 Task: Use the formula "HLOOKUP" in spreadsheet "Project portfolio".
Action: Mouse moved to (868, 344)
Screenshot: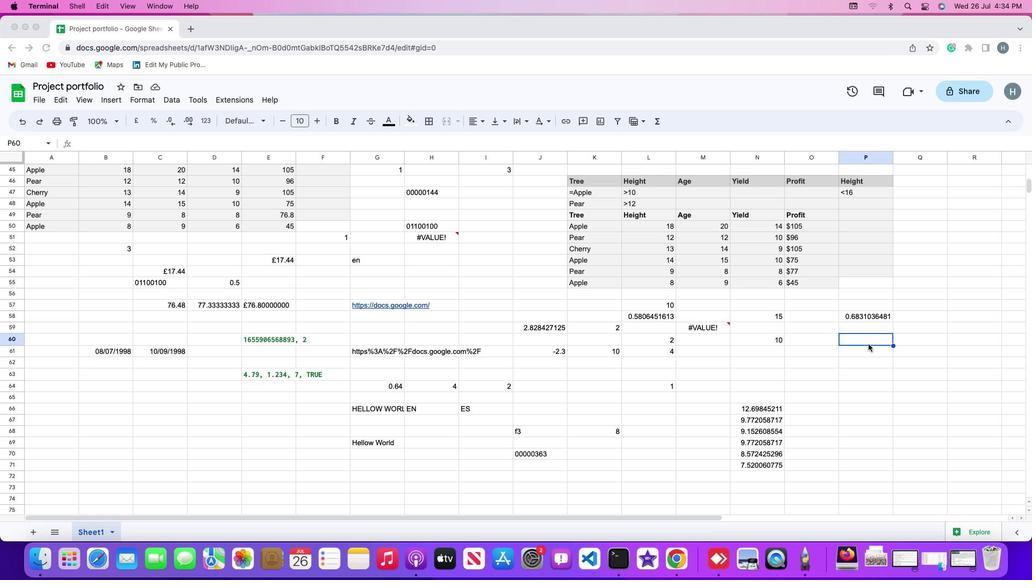 
Action: Mouse pressed left at (868, 344)
Screenshot: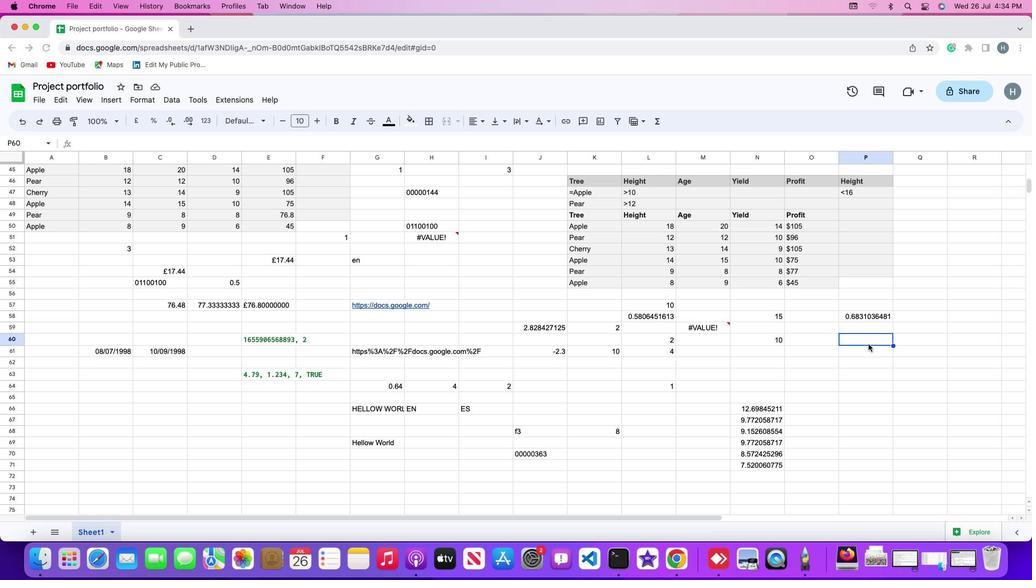 
Action: Mouse moved to (112, 102)
Screenshot: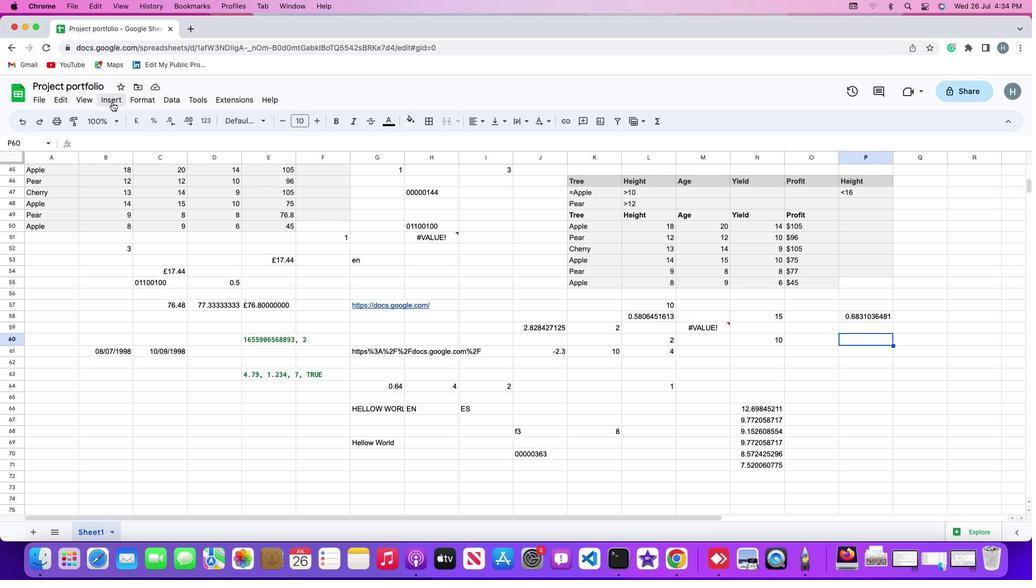 
Action: Mouse pressed left at (112, 102)
Screenshot: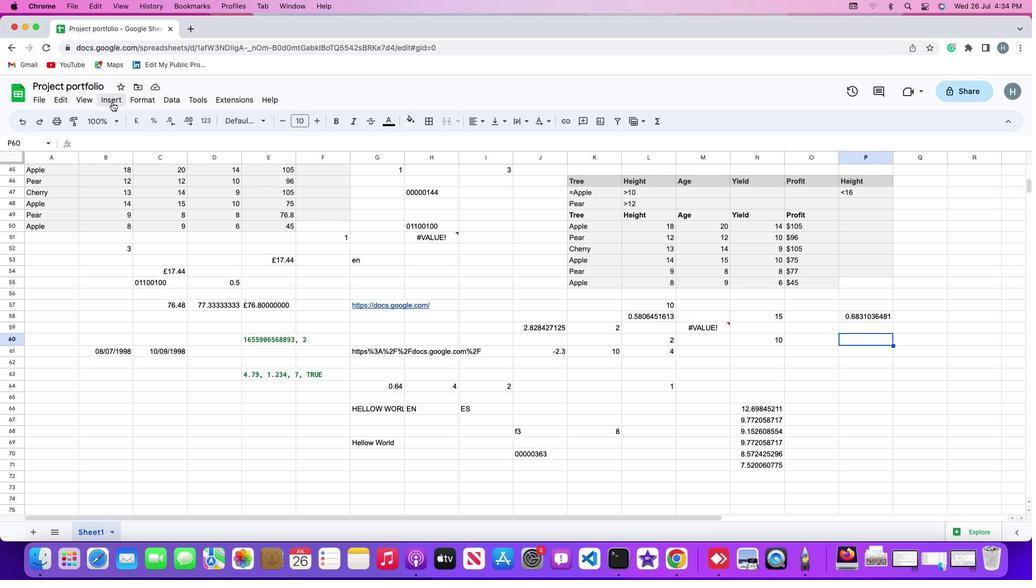 
Action: Mouse moved to (109, 273)
Screenshot: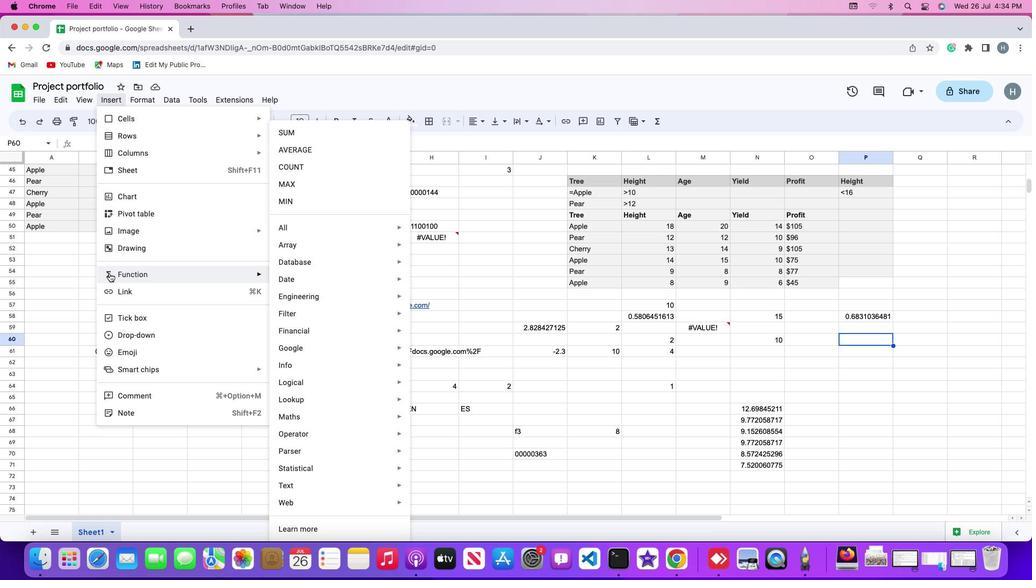 
Action: Mouse pressed left at (109, 273)
Screenshot: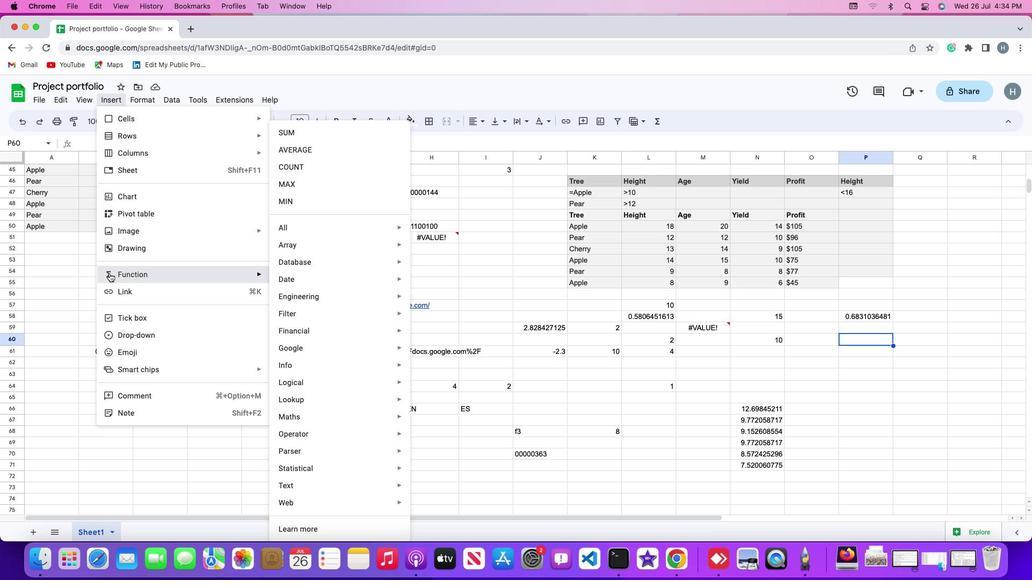 
Action: Mouse moved to (359, 227)
Screenshot: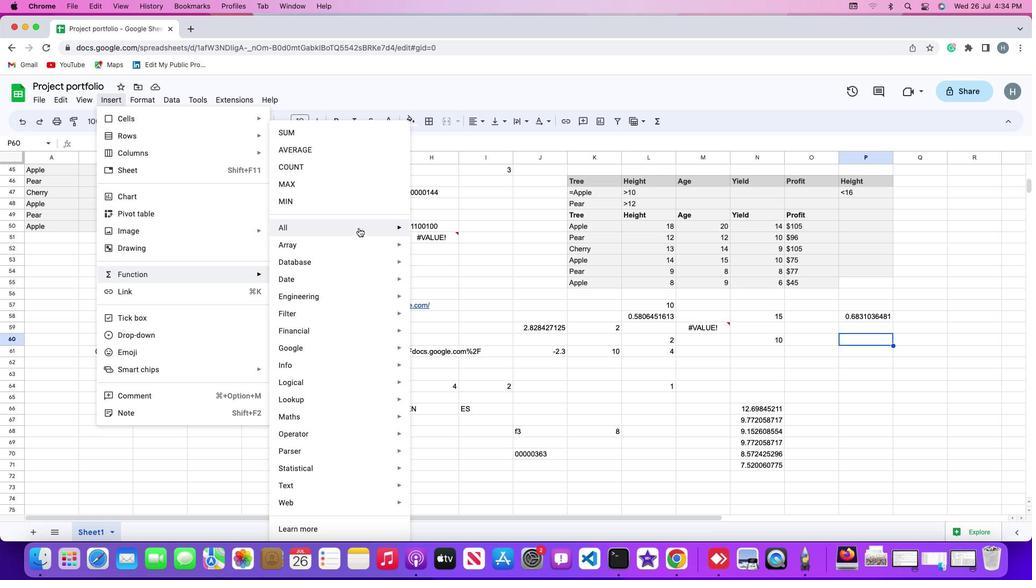
Action: Mouse pressed left at (359, 227)
Screenshot: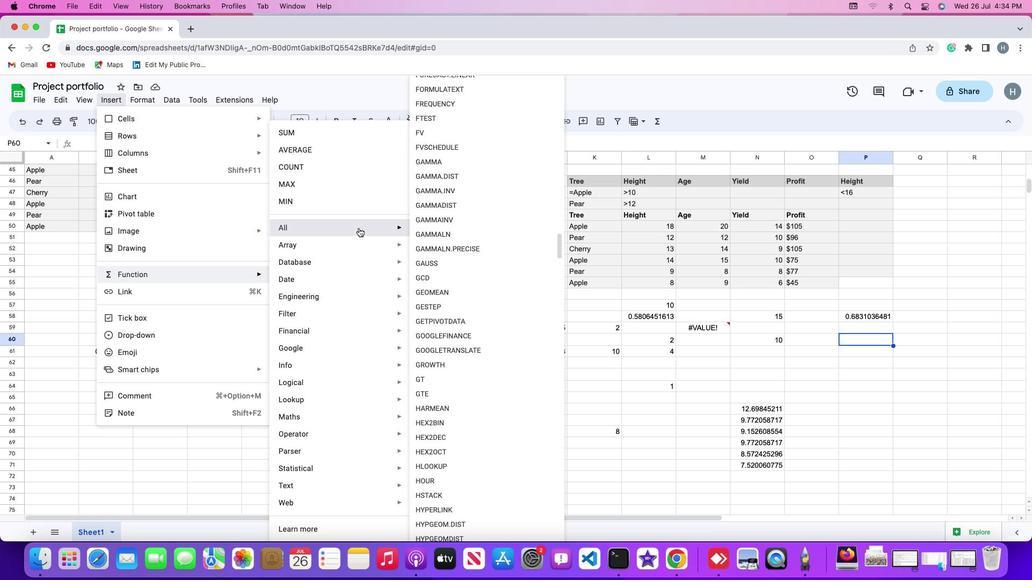 
Action: Mouse moved to (451, 471)
Screenshot: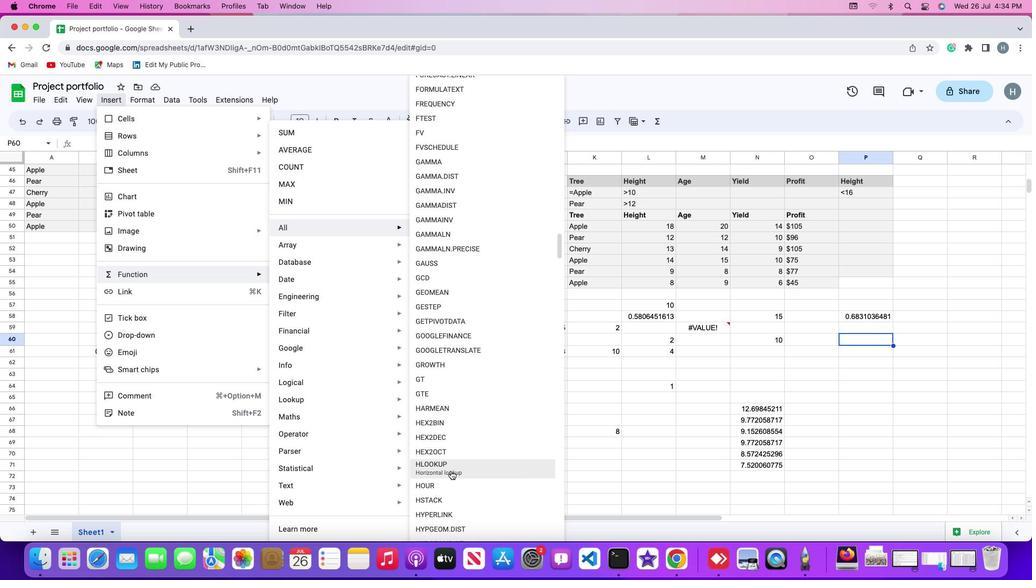 
Action: Mouse pressed left at (451, 471)
Screenshot: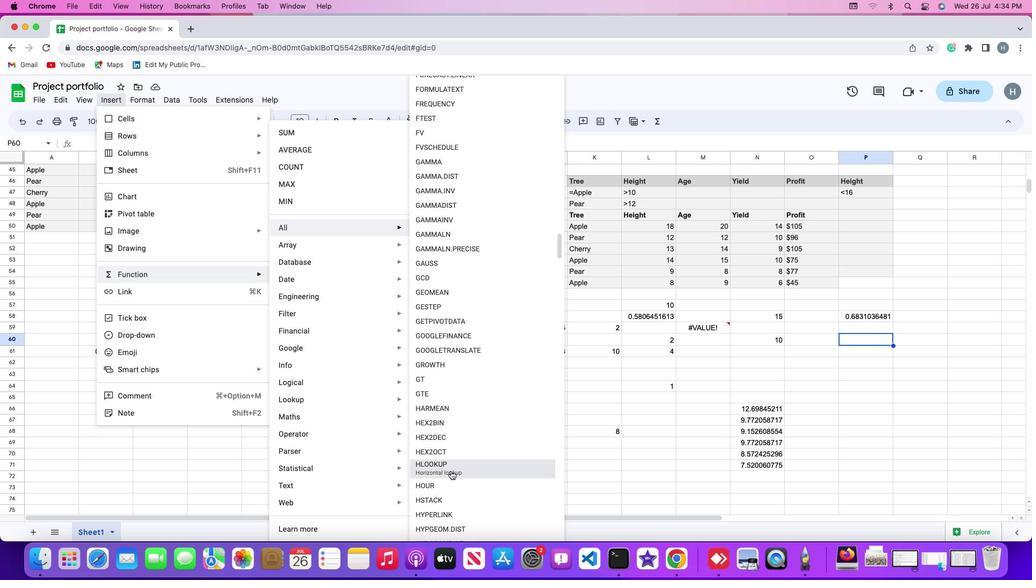 
Action: Mouse moved to (453, 471)
Screenshot: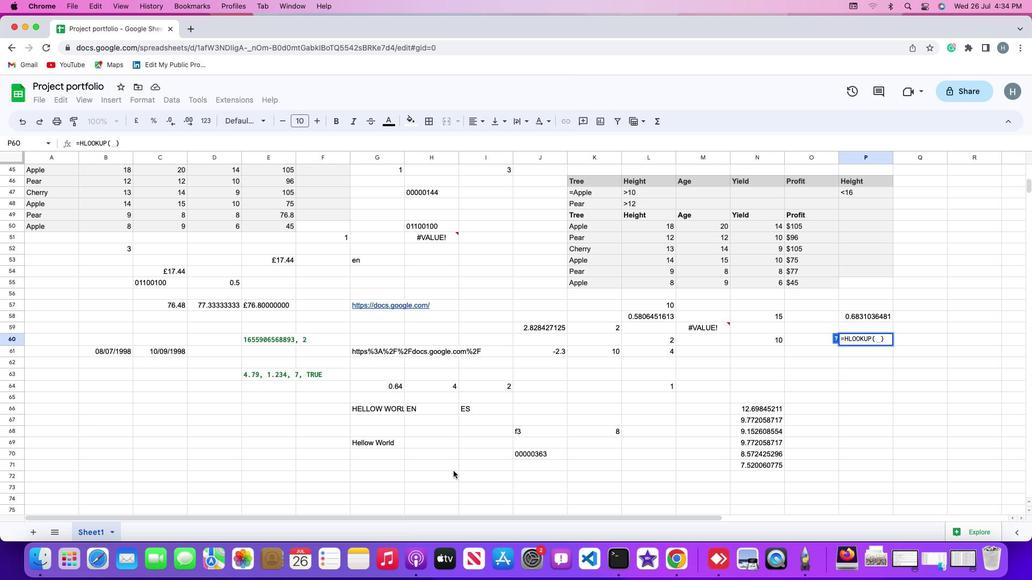 
Action: Key pressed '1''0''0''0'
Screenshot: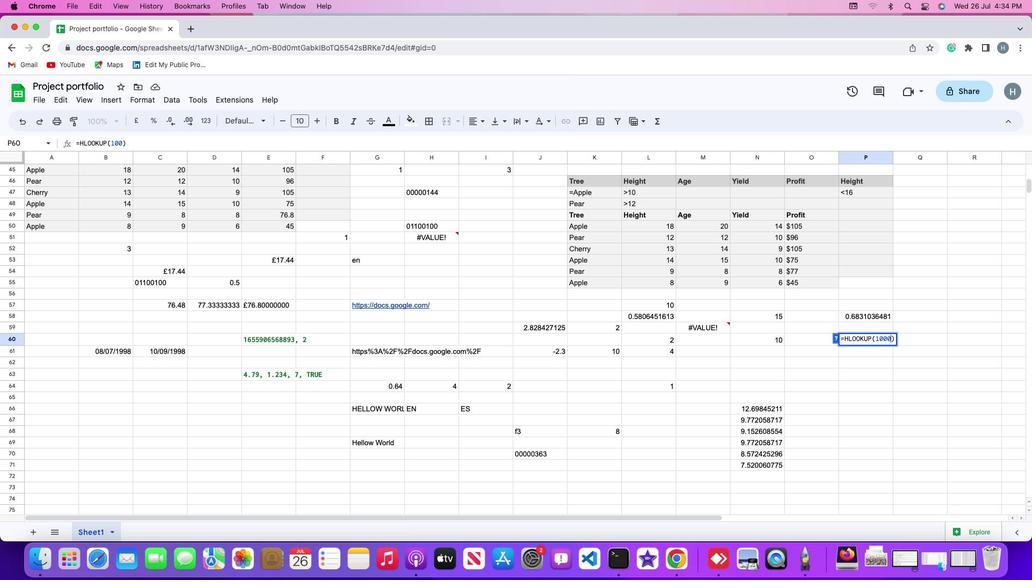 
Action: Mouse moved to (453, 471)
Screenshot: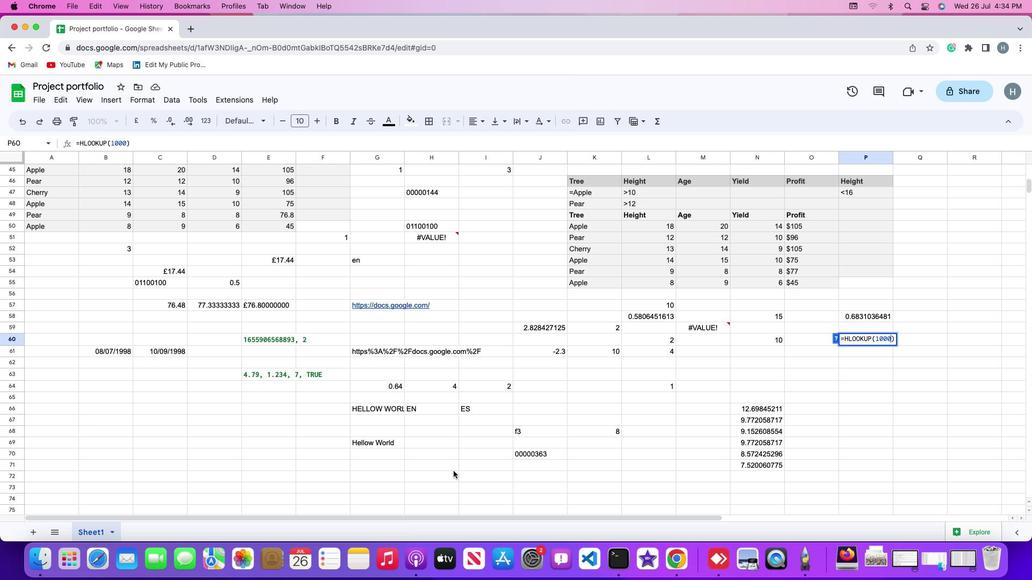 
Action: Key pressed '3'','
Screenshot: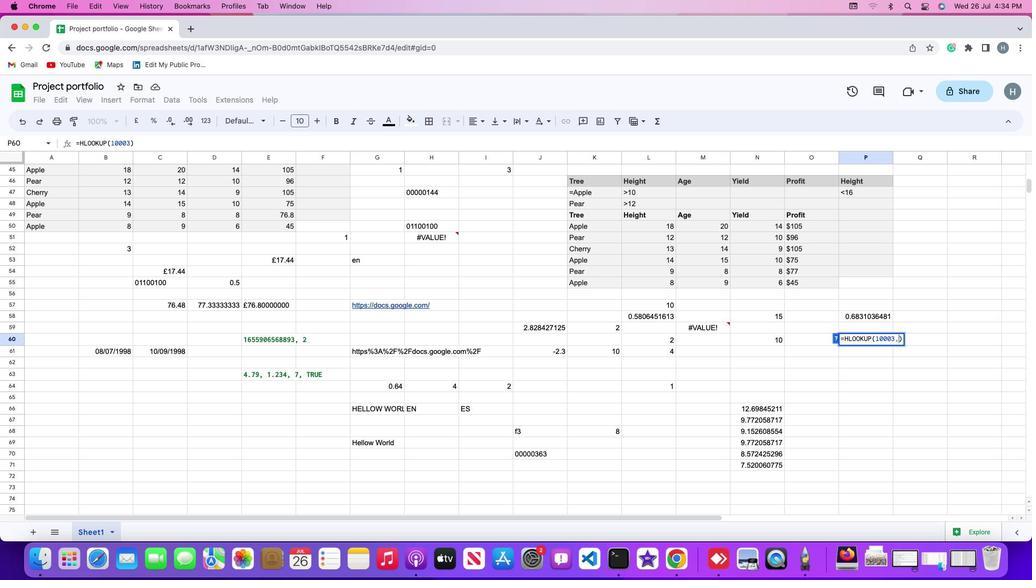 
Action: Mouse moved to (651, 220)
Screenshot: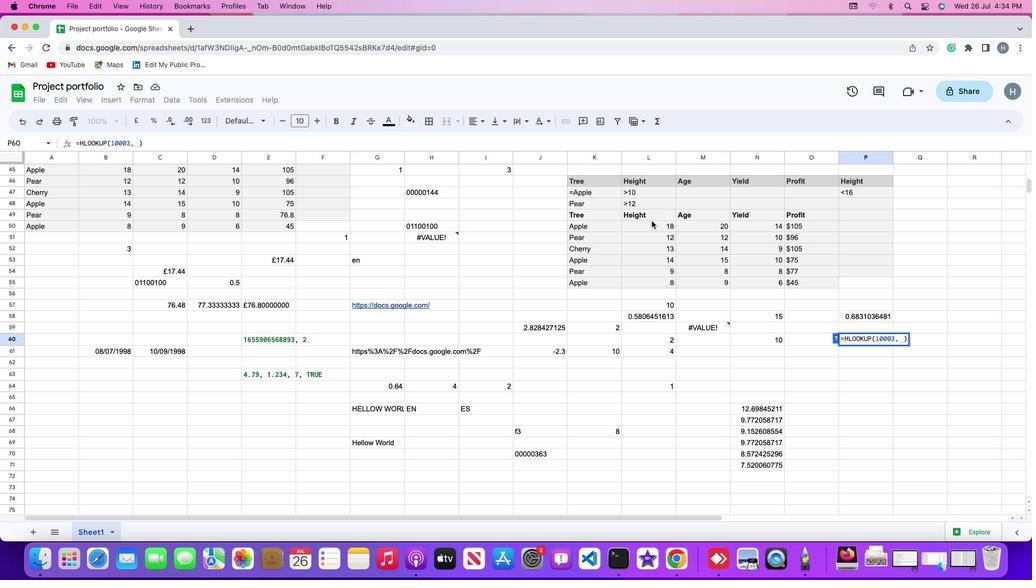 
Action: Mouse pressed left at (651, 220)
Screenshot: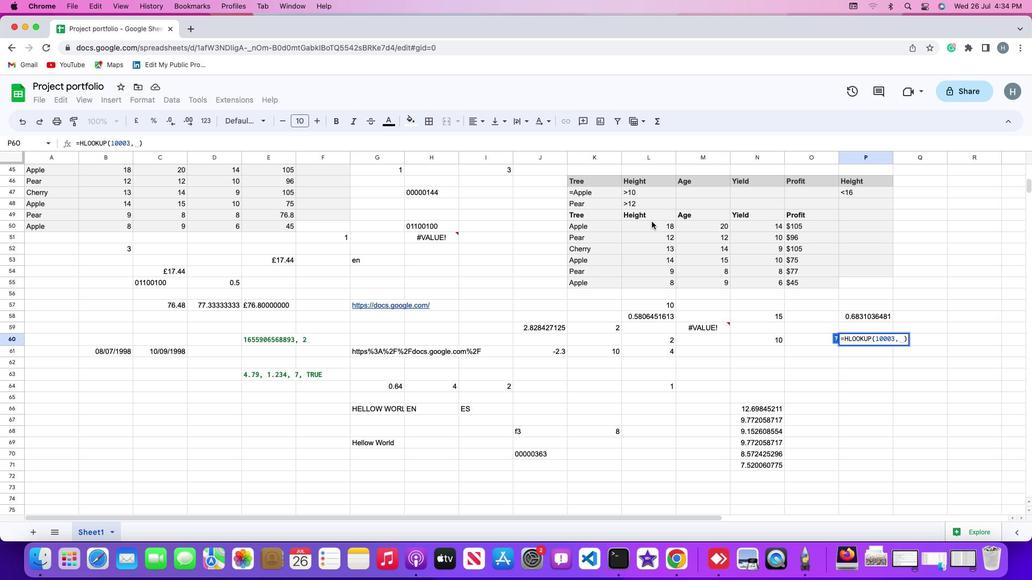 
Action: Mouse moved to (656, 226)
Screenshot: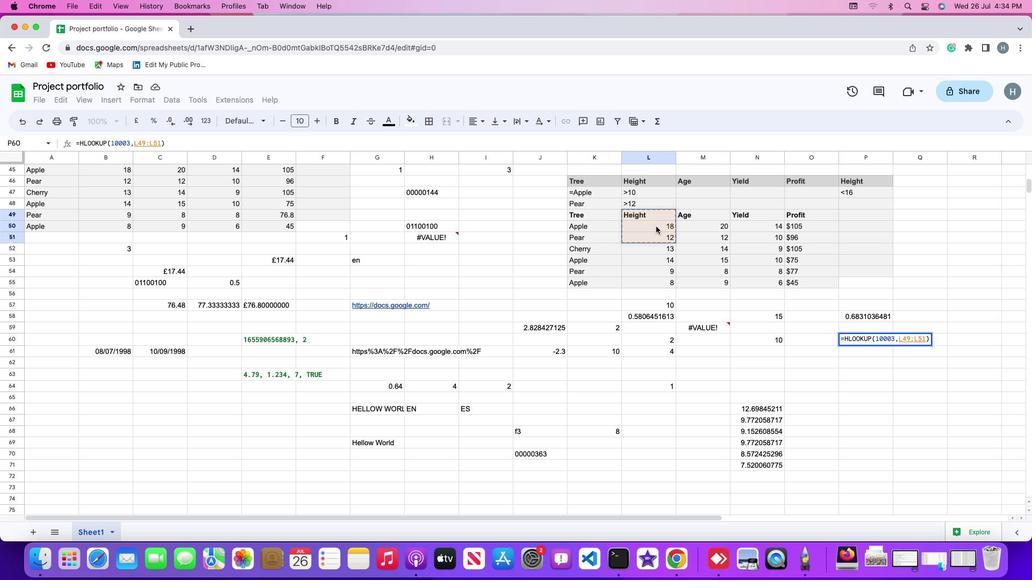 
Action: Mouse pressed left at (656, 226)
Screenshot: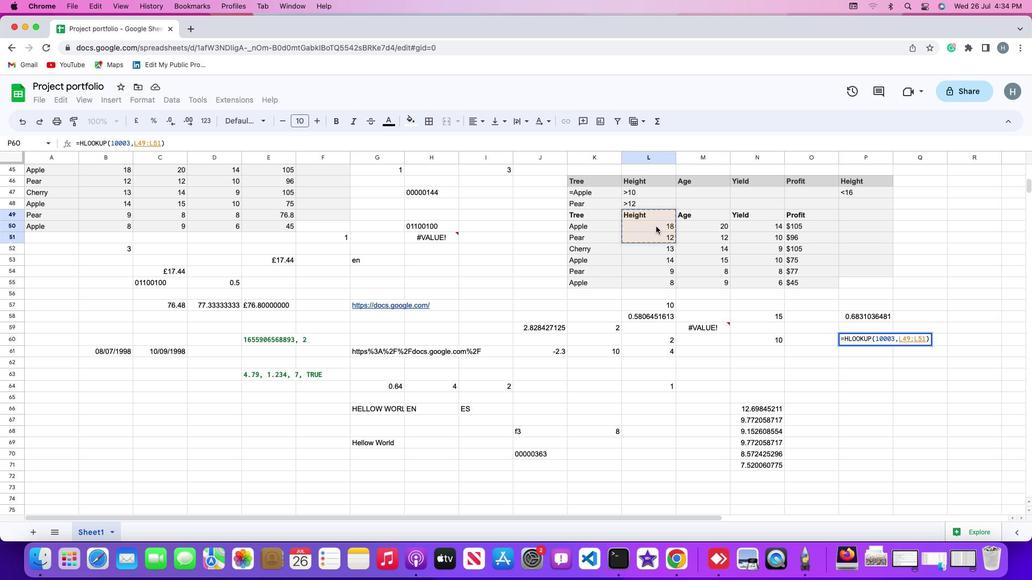
Action: Mouse moved to (662, 279)
Screenshot: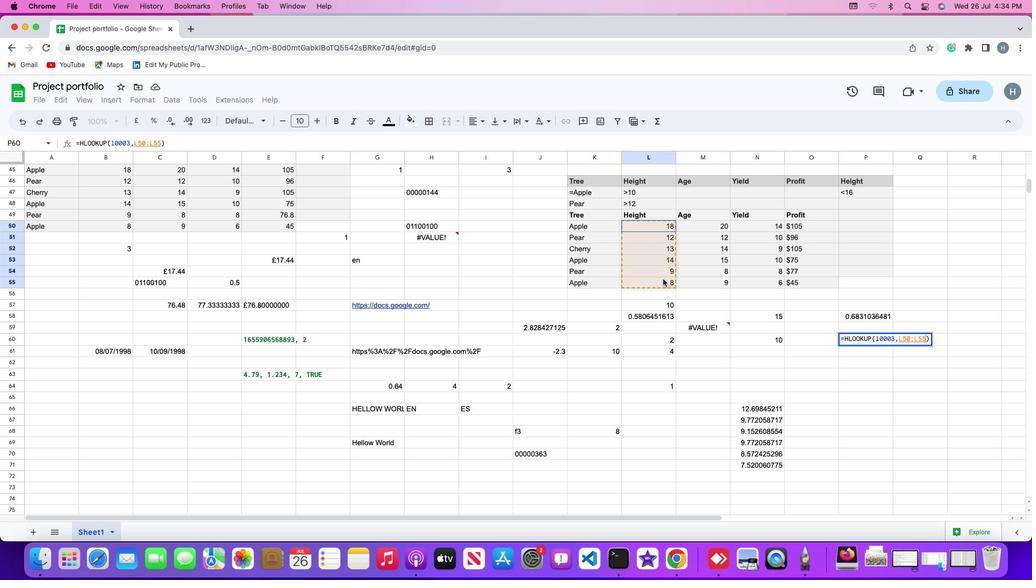 
Action: Key pressed ','
Screenshot: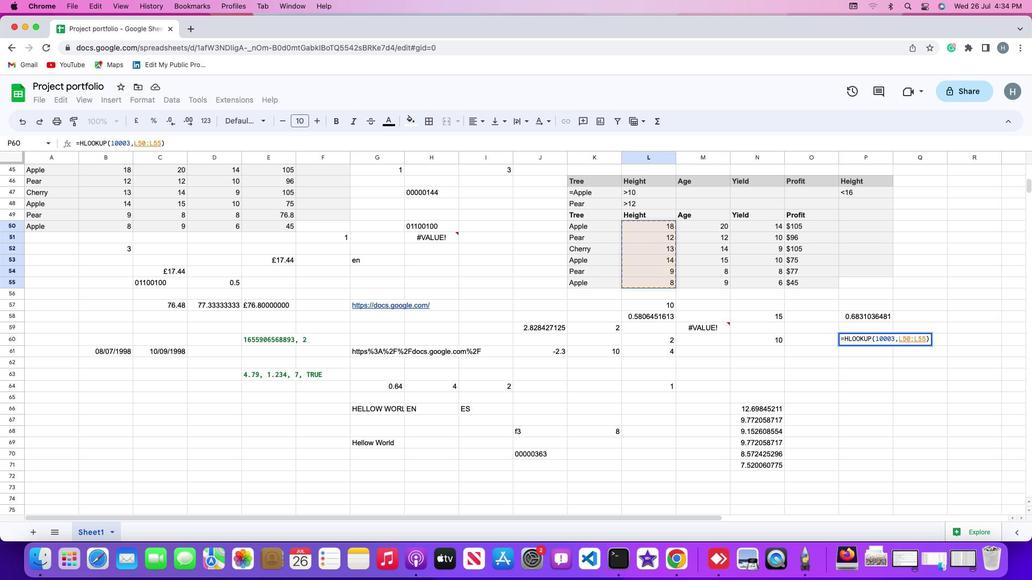 
Action: Mouse moved to (662, 280)
Screenshot: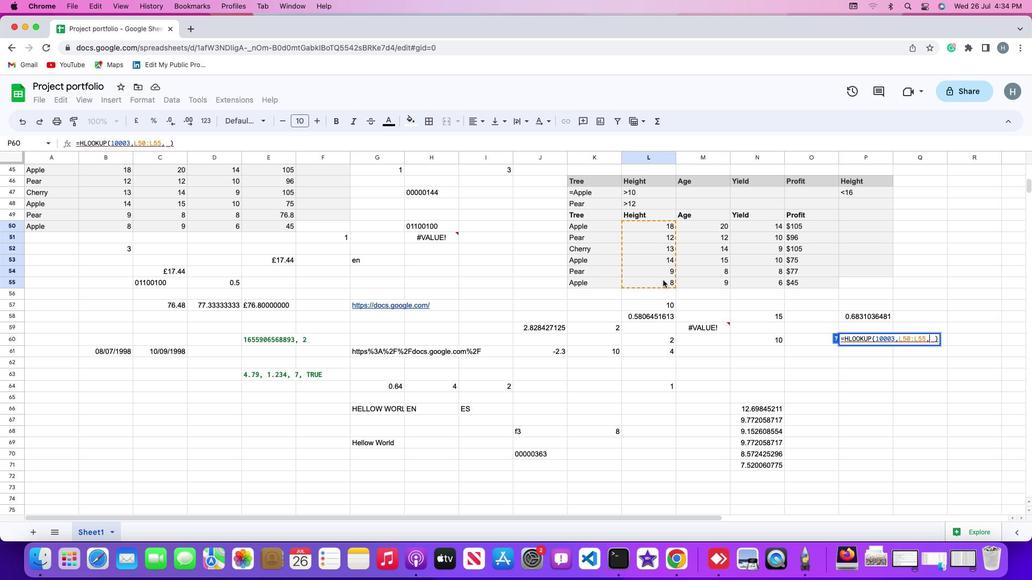
Action: Key pressed '2'',''t''r''u''e'Key.enter
Screenshot: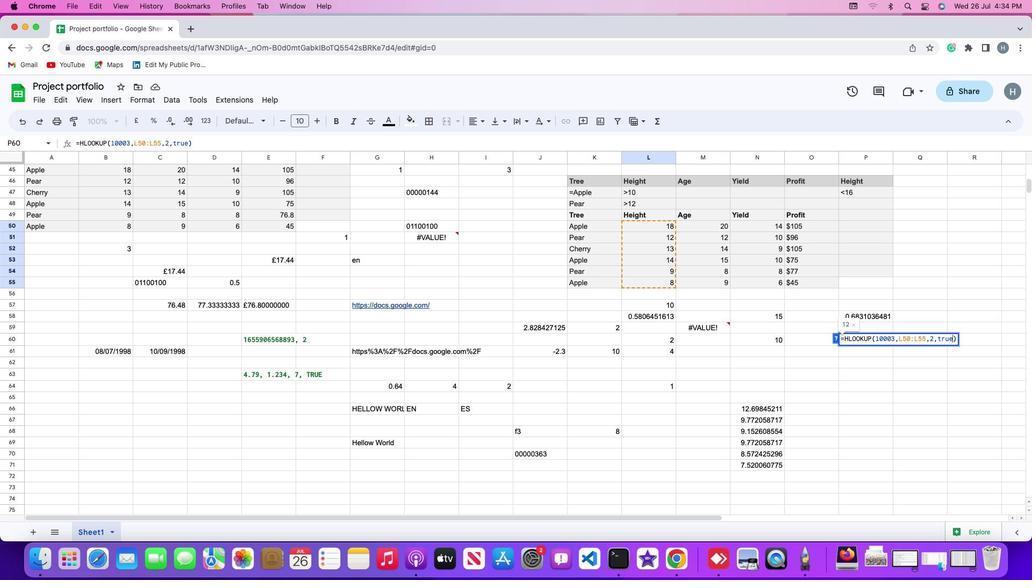 
Action: Mouse moved to (662, 280)
Screenshot: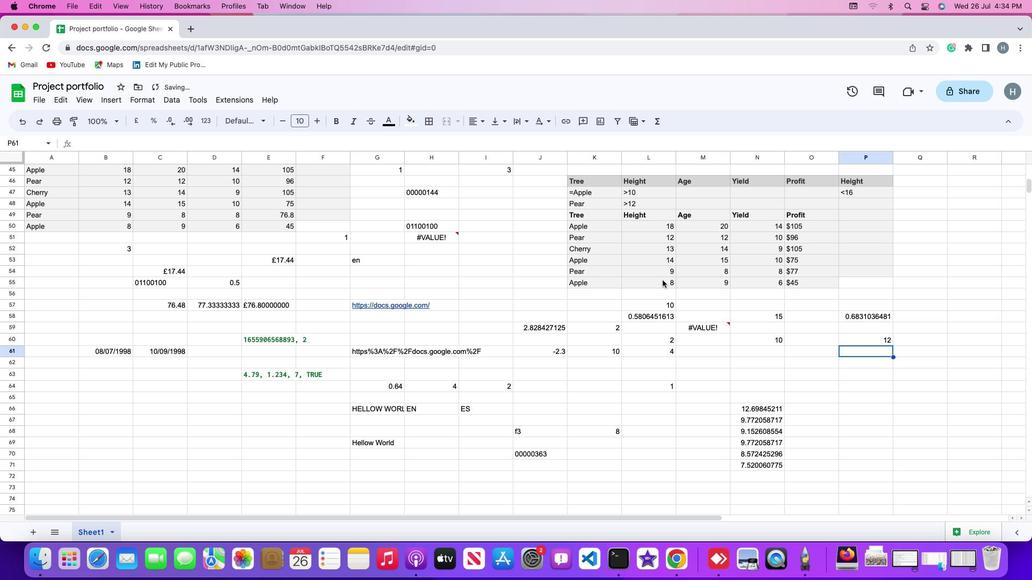 
